 Task: Create a due date automation trigger when advanced on, on the tuesday after a card is due add dates without a complete due date at 11:00 AM.
Action: Mouse moved to (837, 262)
Screenshot: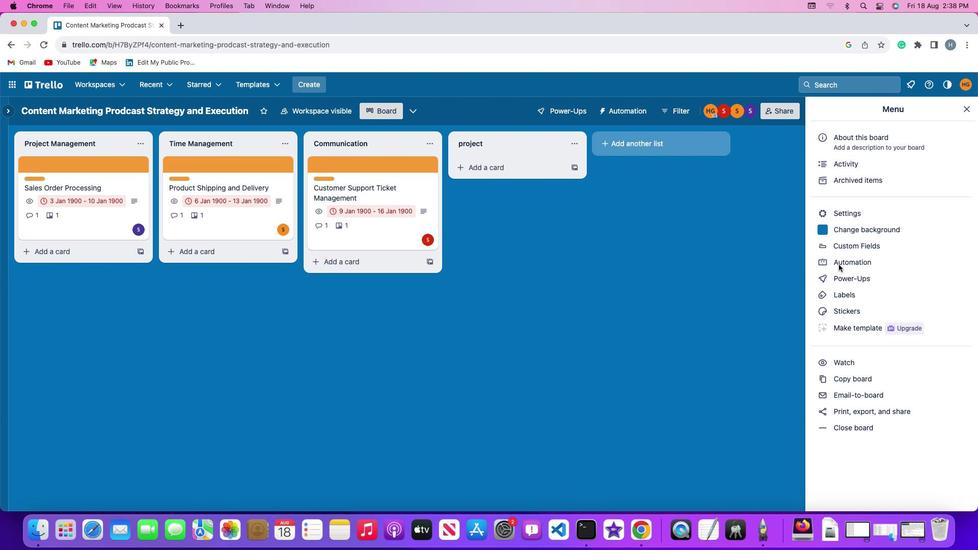
Action: Mouse pressed left at (837, 262)
Screenshot: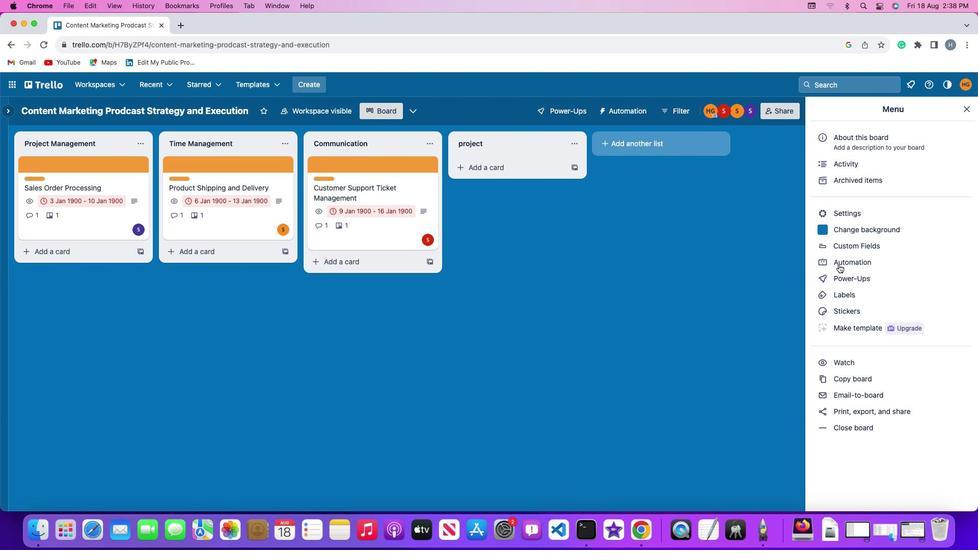 
Action: Mouse pressed left at (837, 262)
Screenshot: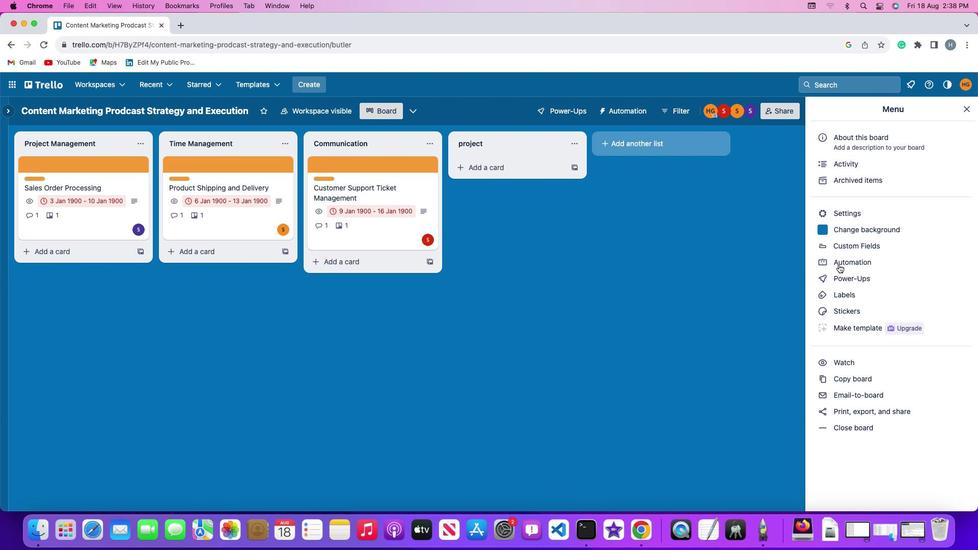 
Action: Mouse moved to (51, 239)
Screenshot: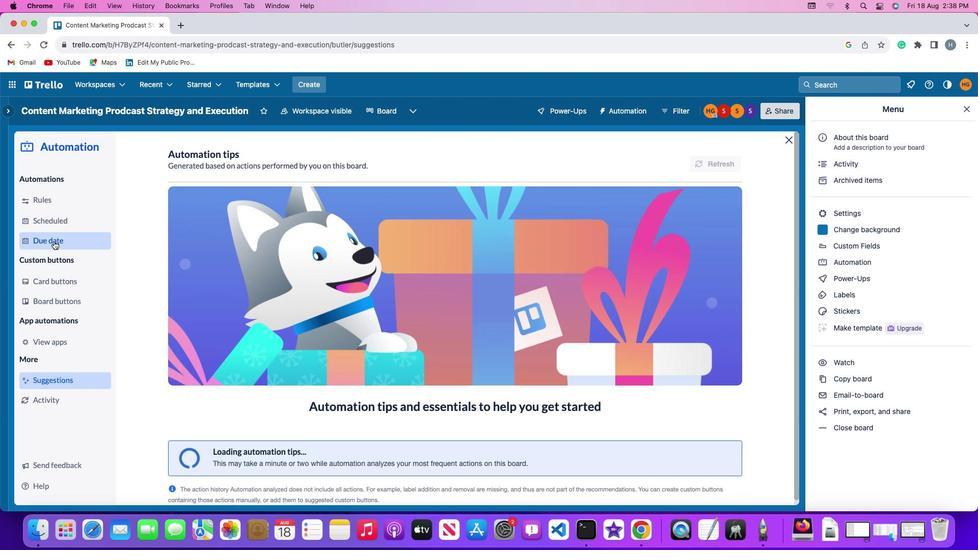 
Action: Mouse pressed left at (51, 239)
Screenshot: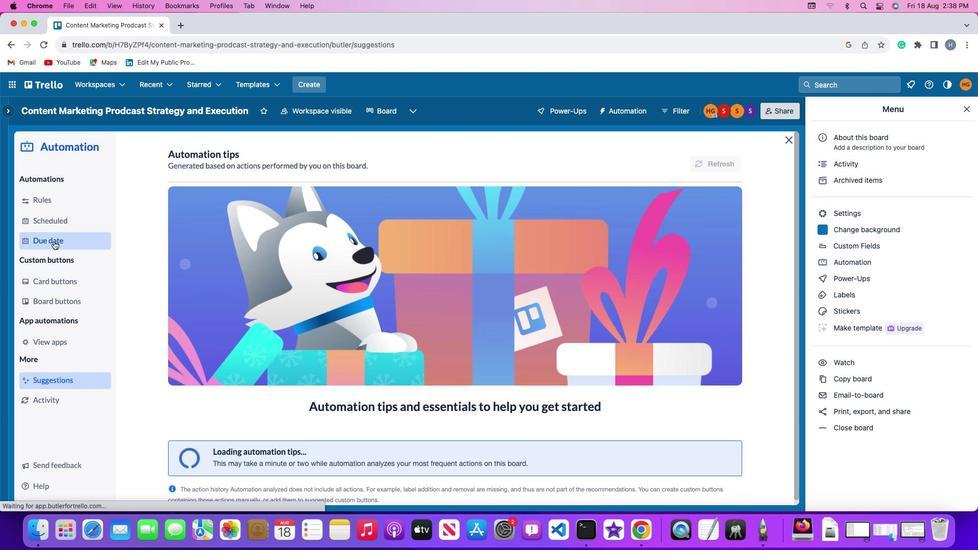 
Action: Mouse moved to (677, 156)
Screenshot: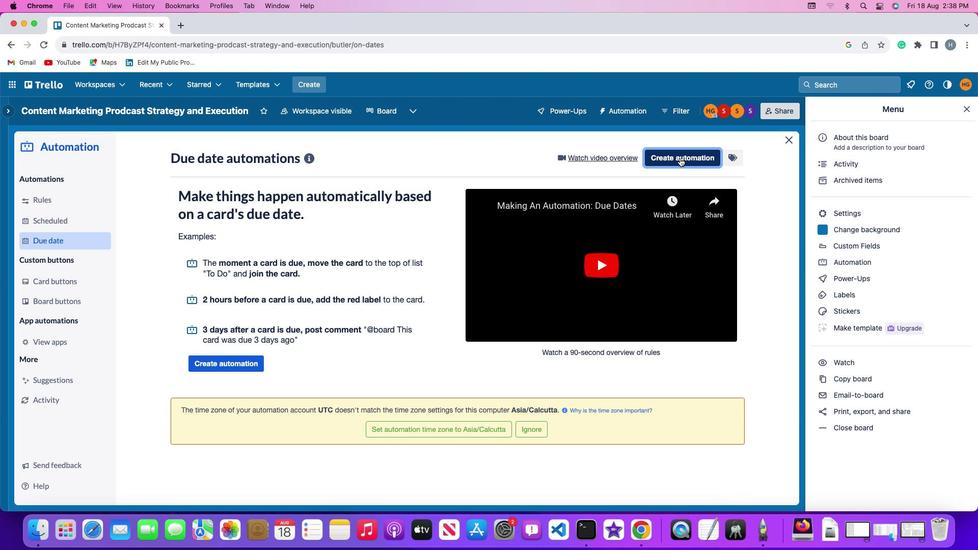 
Action: Mouse pressed left at (677, 156)
Screenshot: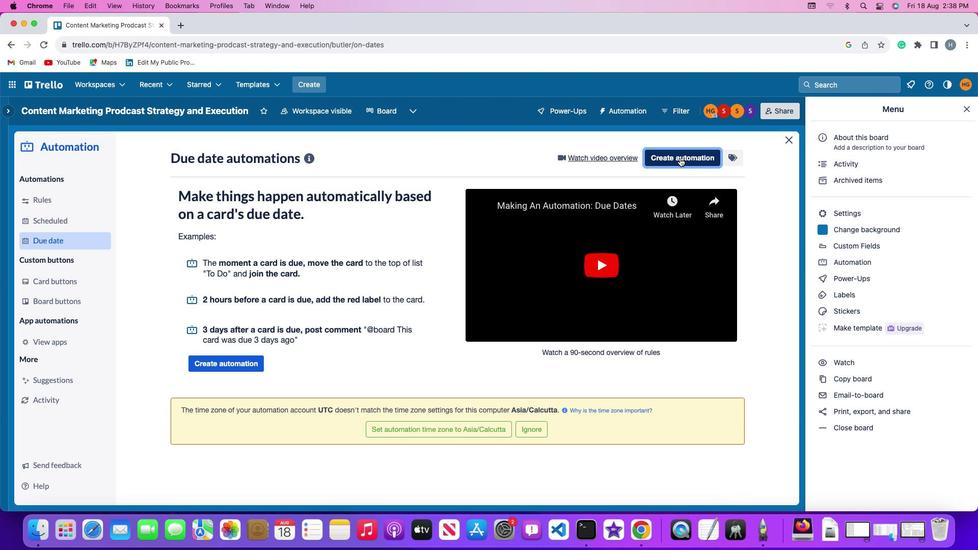 
Action: Mouse moved to (247, 250)
Screenshot: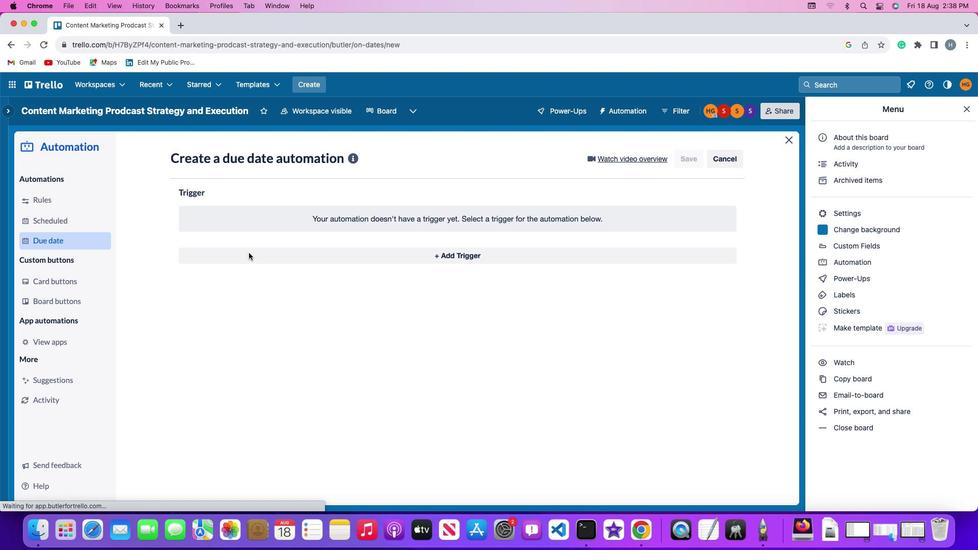 
Action: Mouse pressed left at (247, 250)
Screenshot: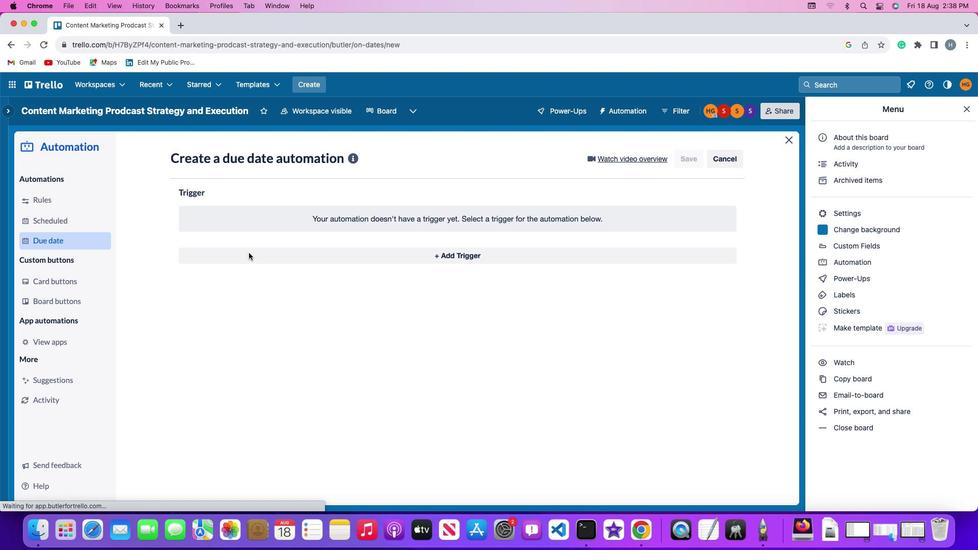 
Action: Mouse moved to (224, 447)
Screenshot: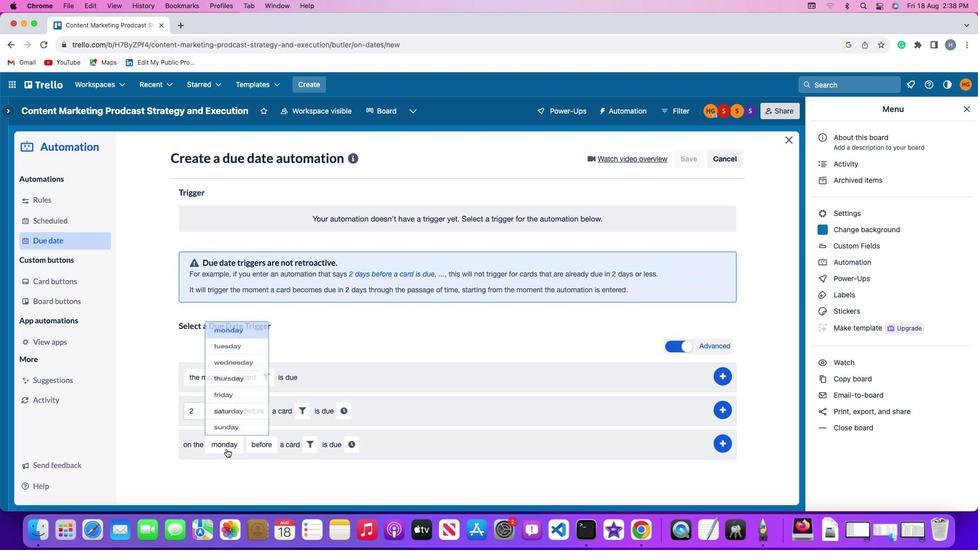 
Action: Mouse pressed left at (224, 447)
Screenshot: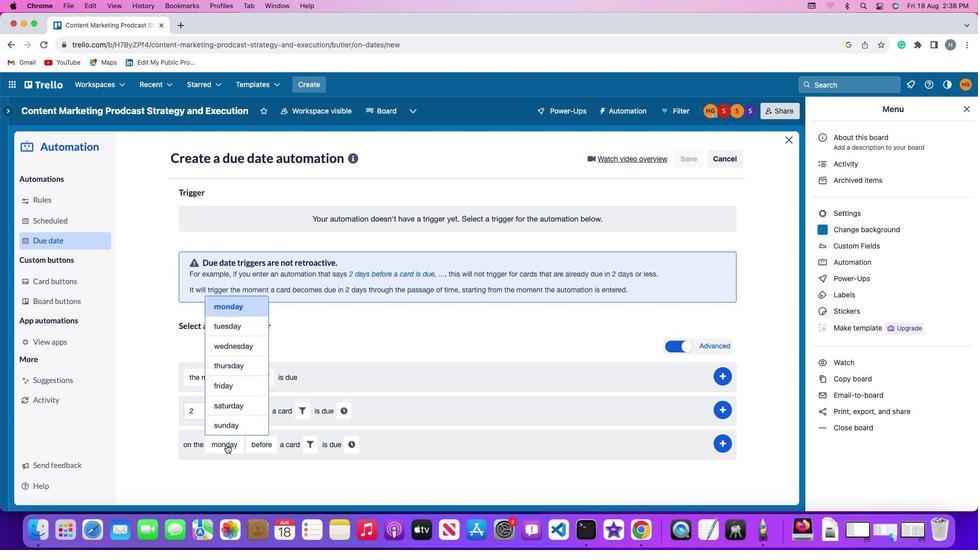 
Action: Mouse moved to (238, 328)
Screenshot: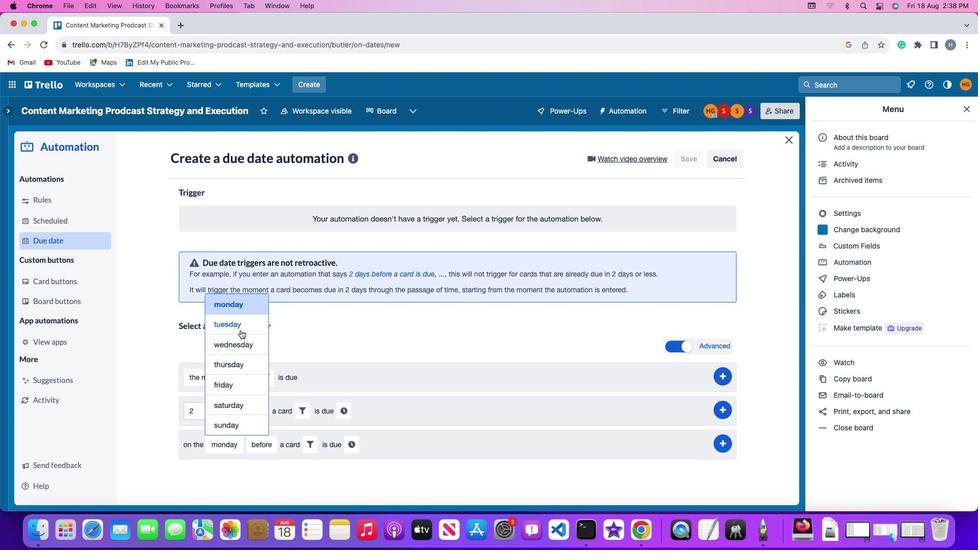 
Action: Mouse pressed left at (238, 328)
Screenshot: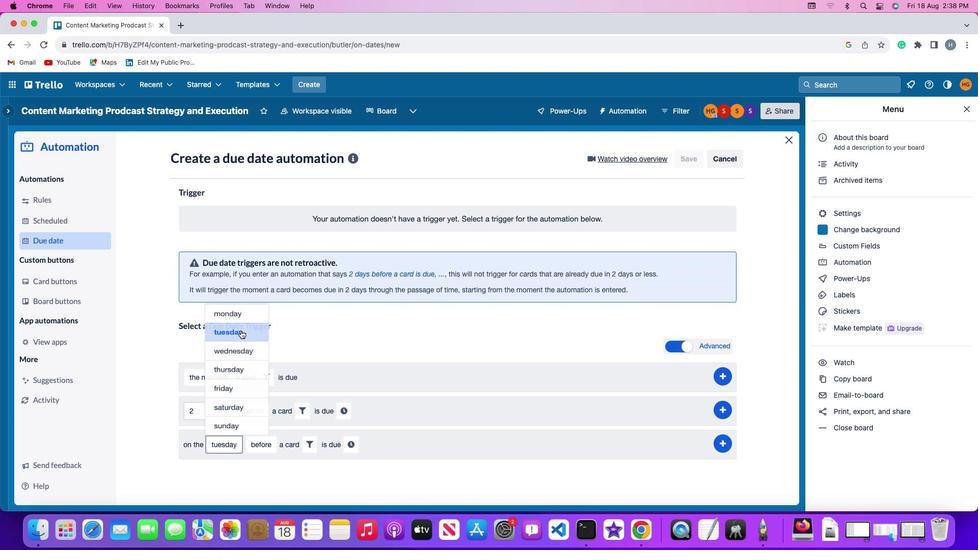 
Action: Mouse moved to (253, 439)
Screenshot: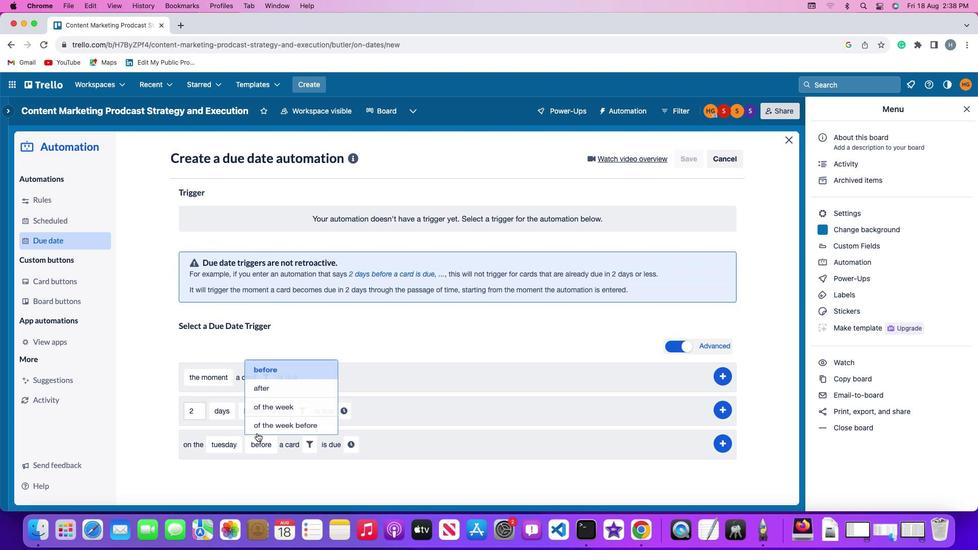 
Action: Mouse pressed left at (253, 439)
Screenshot: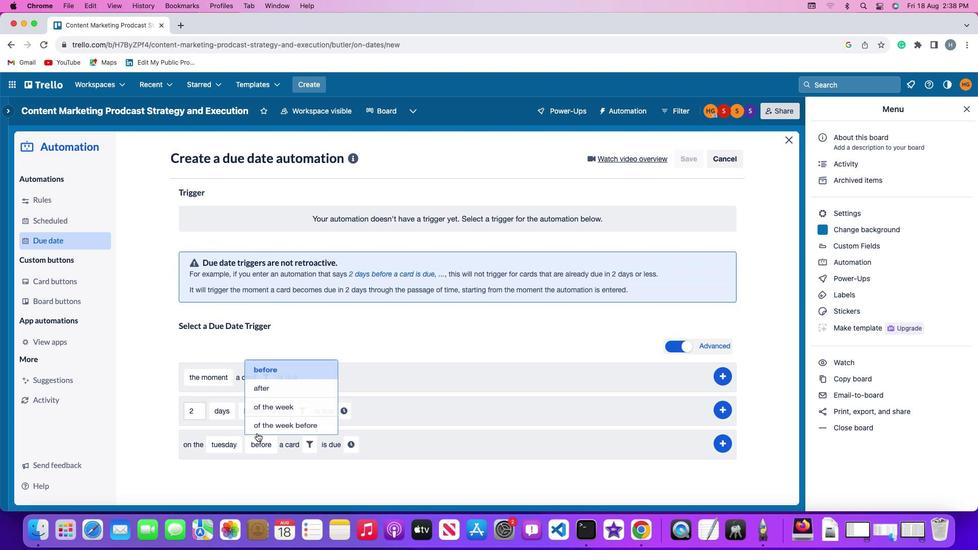 
Action: Mouse moved to (266, 382)
Screenshot: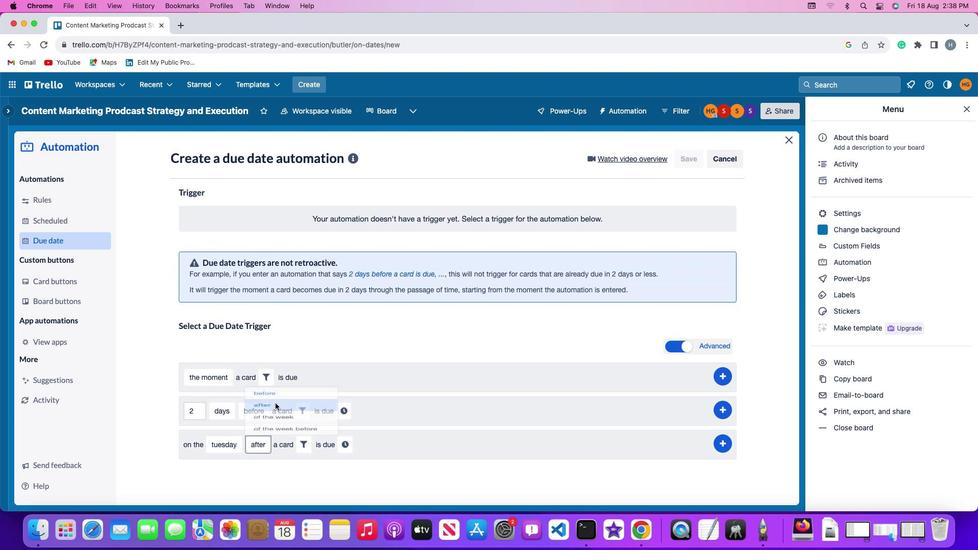 
Action: Mouse pressed left at (266, 382)
Screenshot: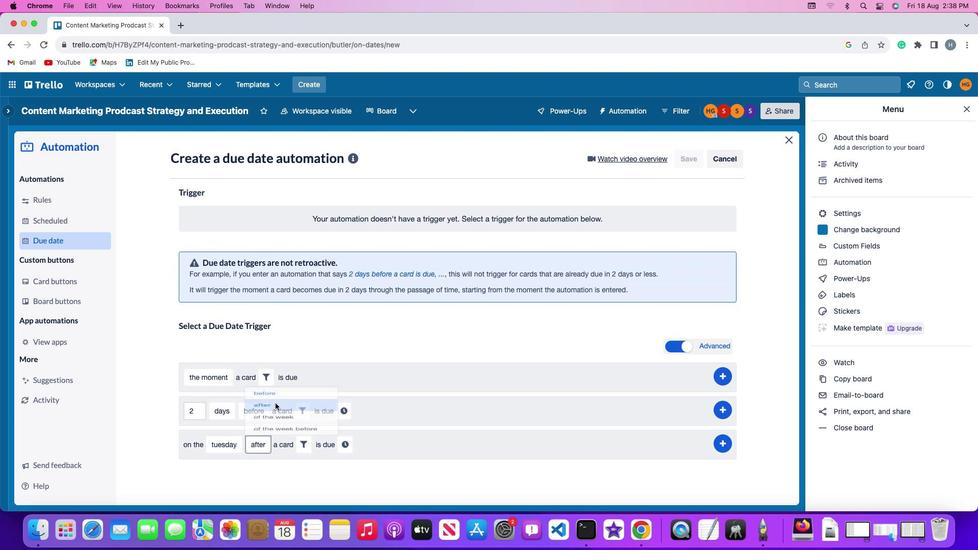 
Action: Mouse moved to (301, 442)
Screenshot: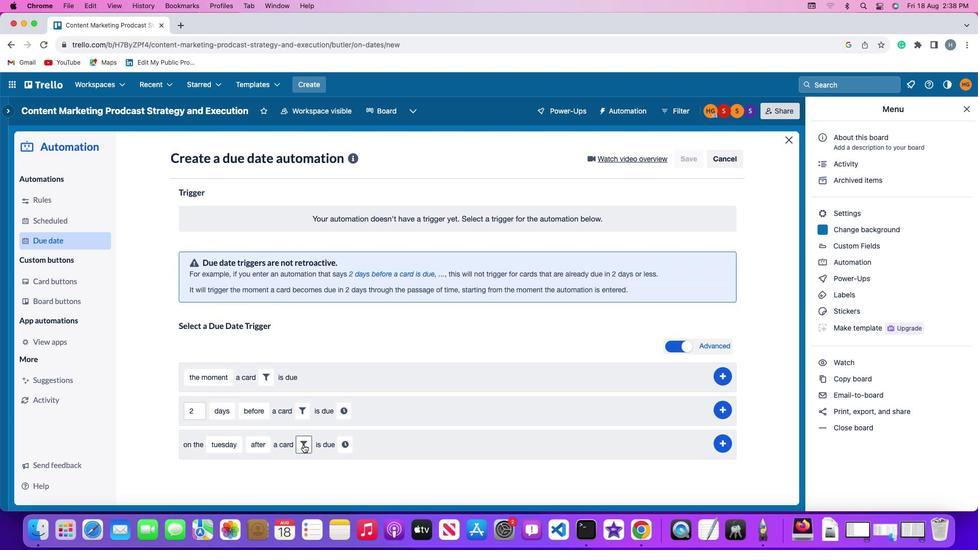 
Action: Mouse pressed left at (301, 442)
Screenshot: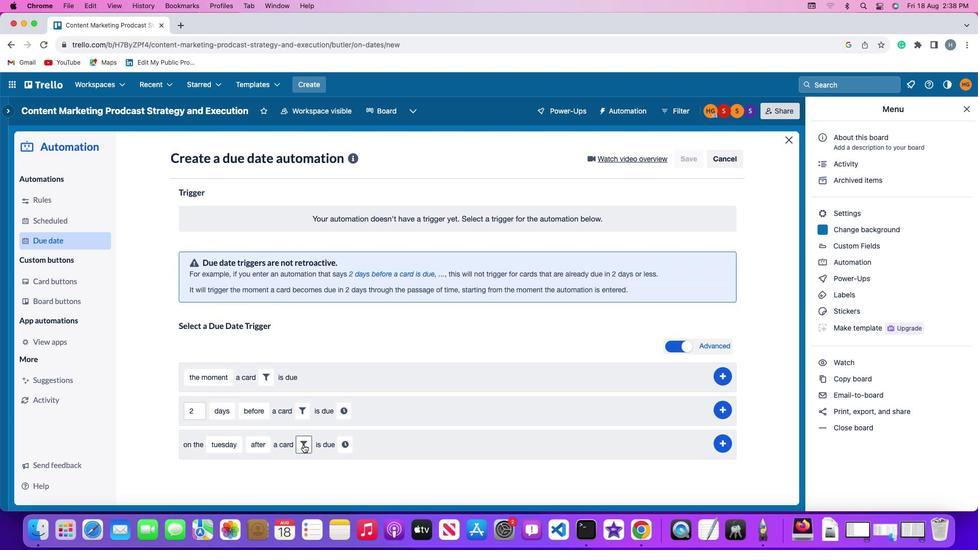 
Action: Mouse moved to (355, 478)
Screenshot: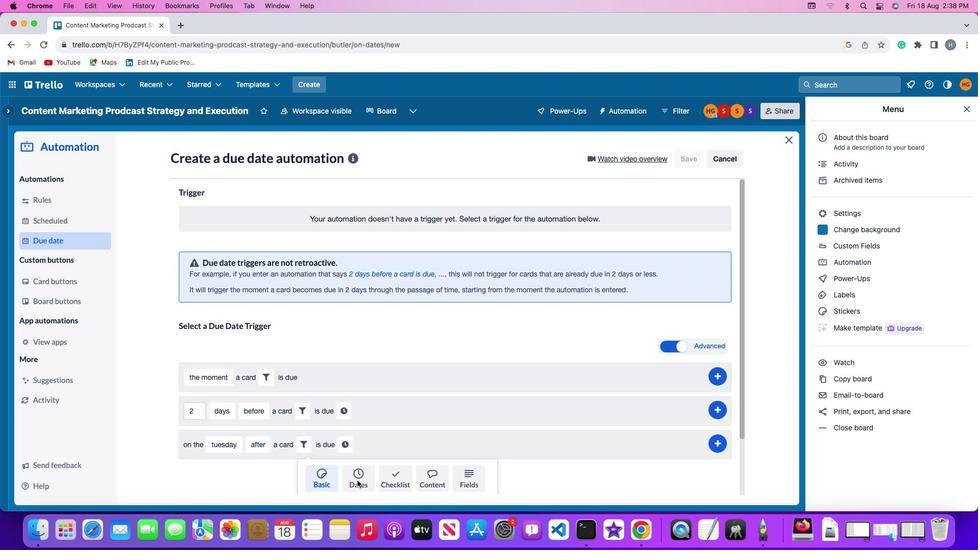 
Action: Mouse pressed left at (355, 478)
Screenshot: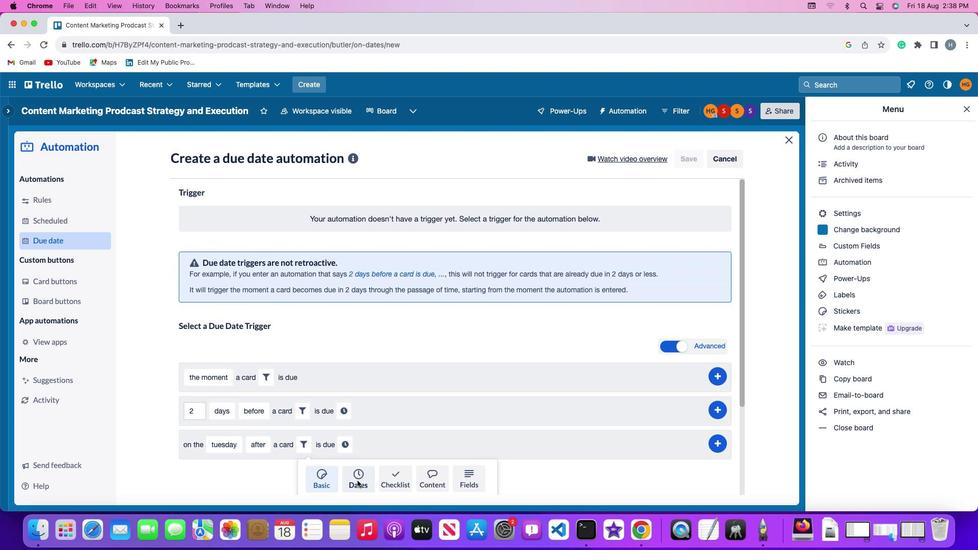 
Action: Mouse moved to (265, 474)
Screenshot: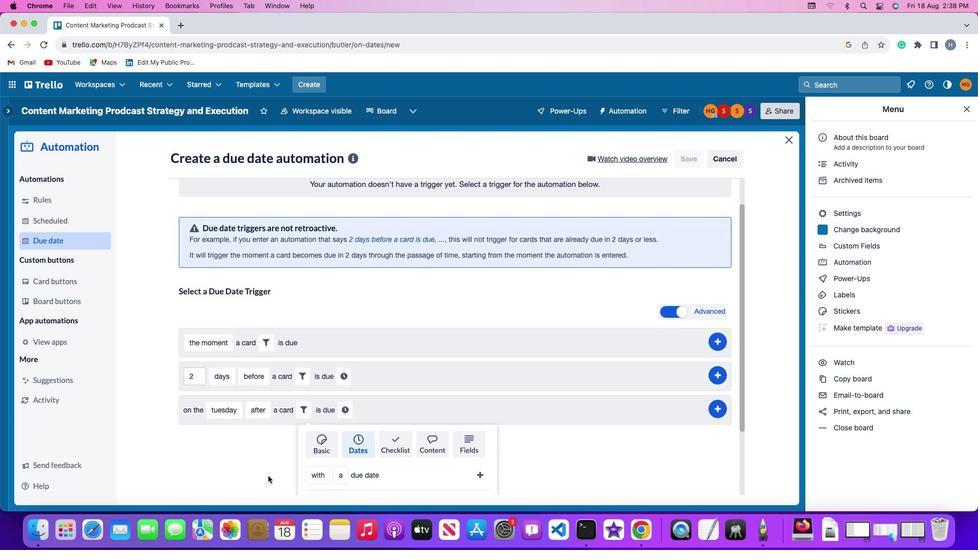 
Action: Mouse scrolled (265, 474) with delta (-1, -2)
Screenshot: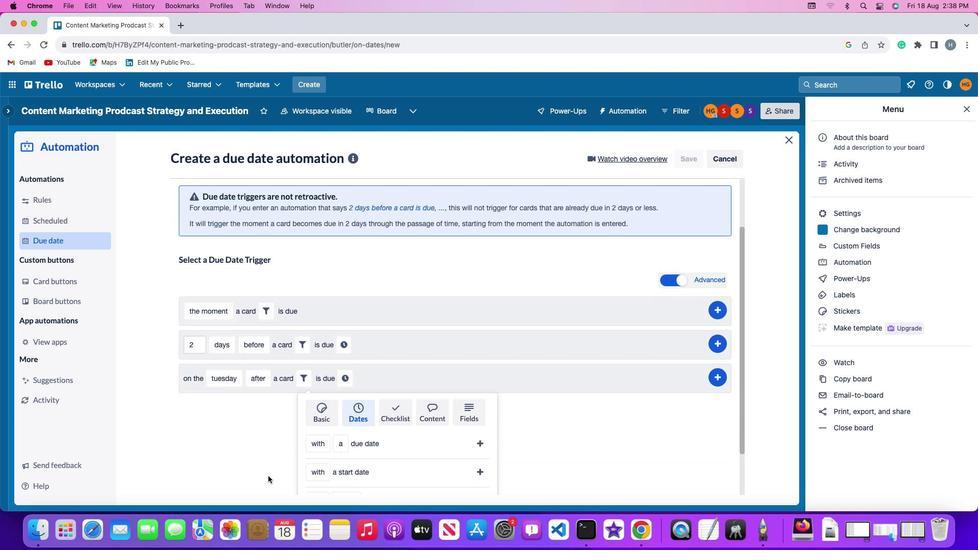 
Action: Mouse scrolled (265, 474) with delta (-1, -2)
Screenshot: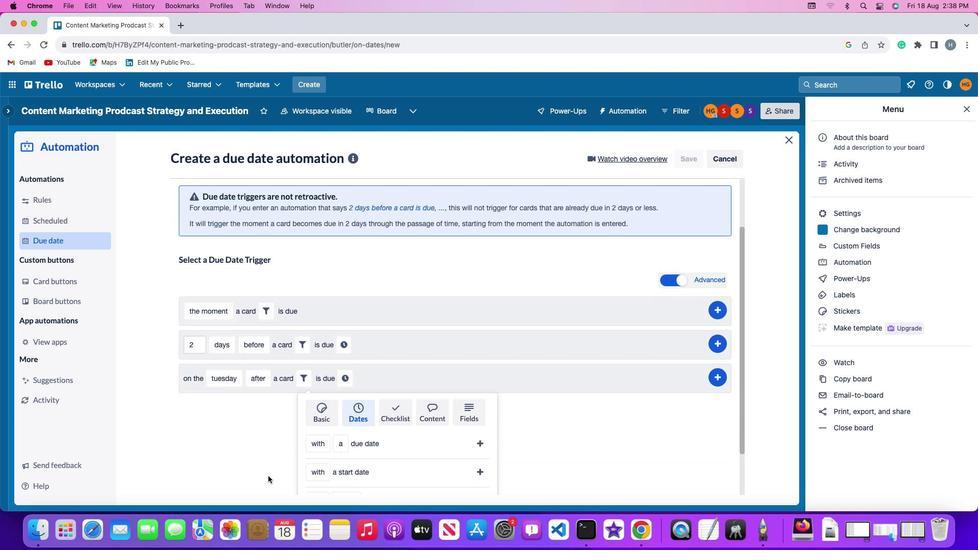 
Action: Mouse scrolled (265, 474) with delta (-1, -3)
Screenshot: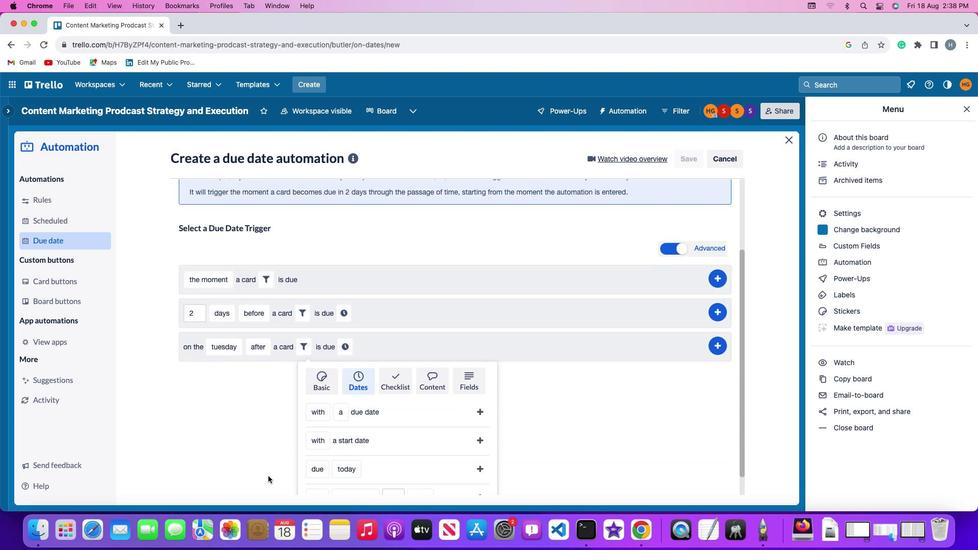 
Action: Mouse scrolled (265, 474) with delta (-1, -4)
Screenshot: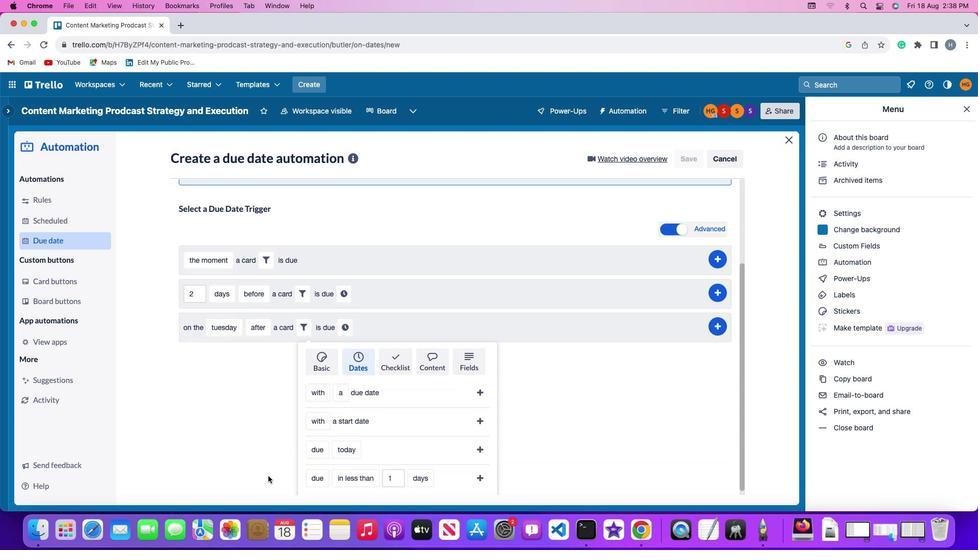 
Action: Mouse moved to (315, 390)
Screenshot: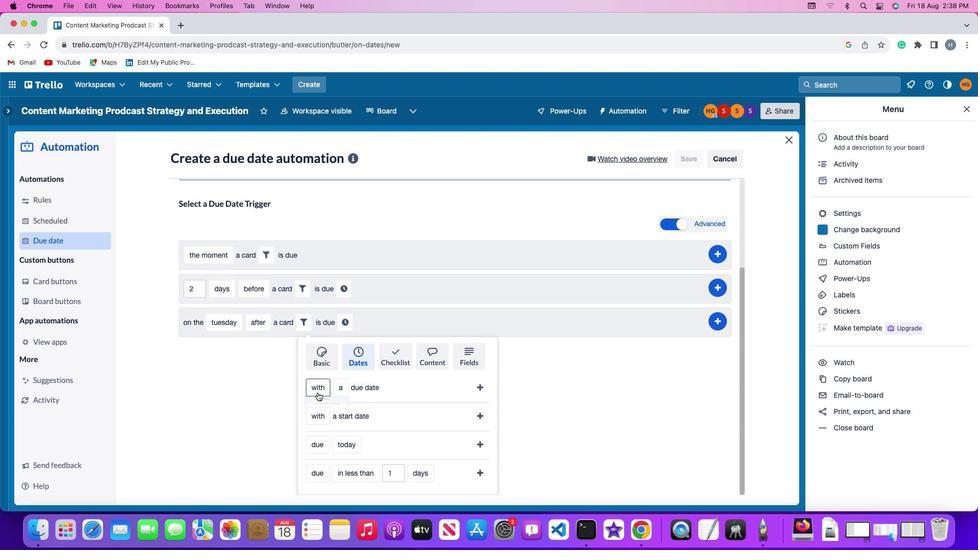 
Action: Mouse pressed left at (315, 390)
Screenshot: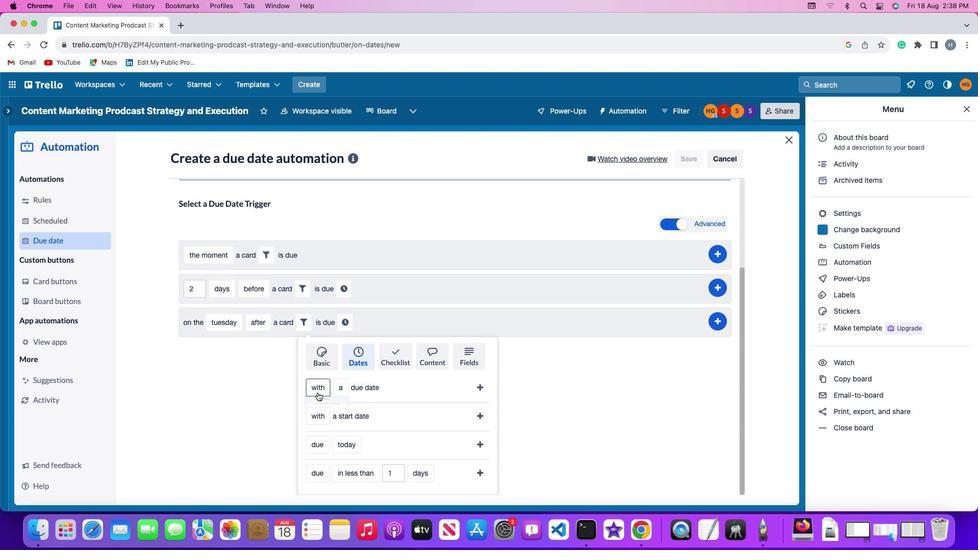 
Action: Mouse moved to (317, 424)
Screenshot: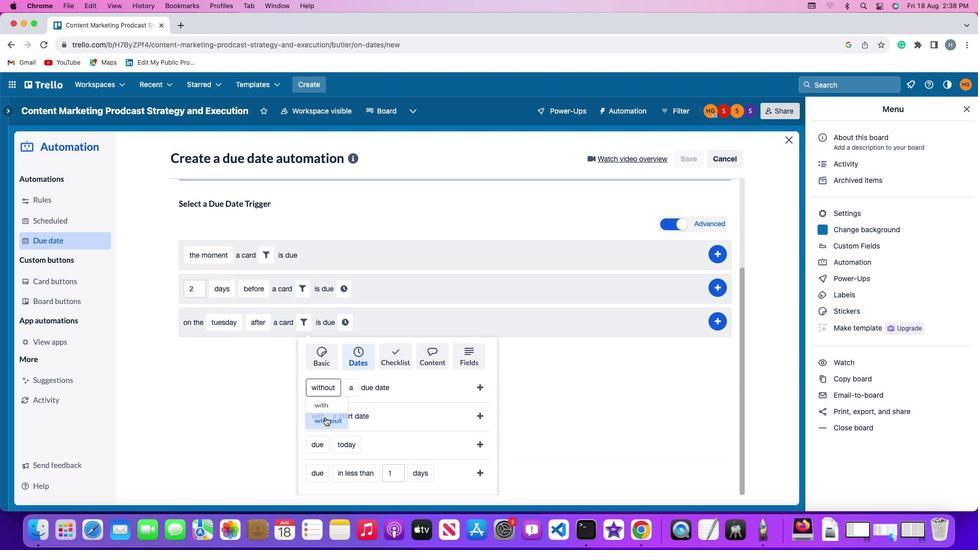 
Action: Mouse pressed left at (317, 424)
Screenshot: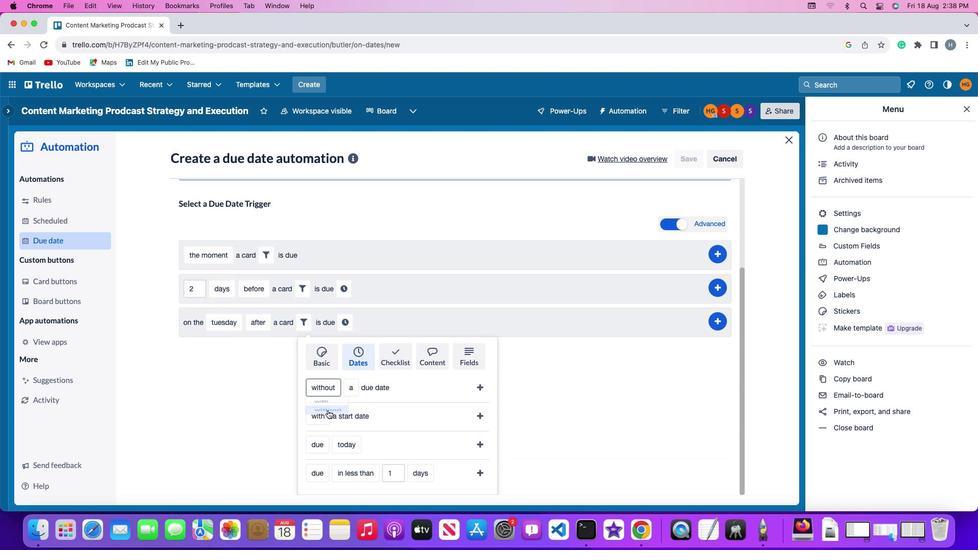 
Action: Mouse moved to (342, 389)
Screenshot: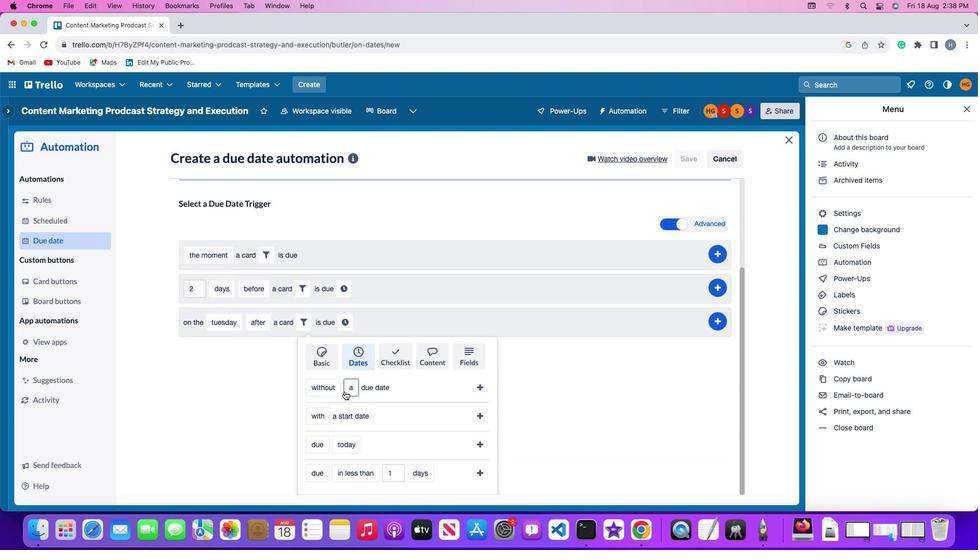 
Action: Mouse pressed left at (342, 389)
Screenshot: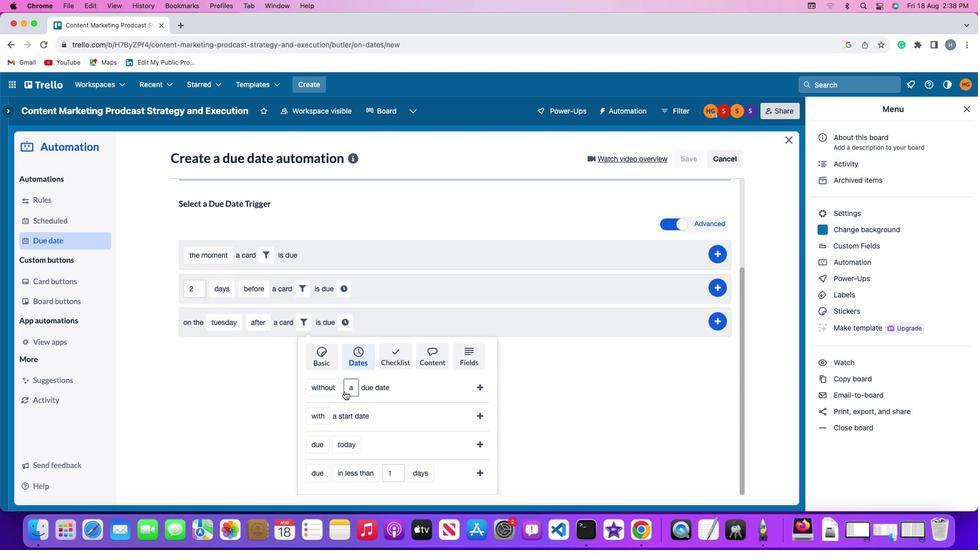
Action: Mouse moved to (362, 421)
Screenshot: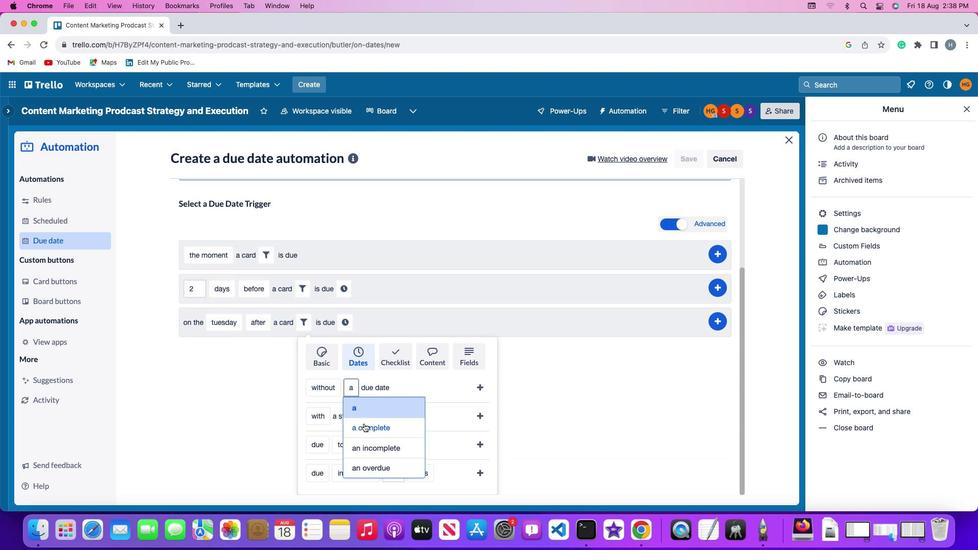 
Action: Mouse pressed left at (362, 421)
Screenshot: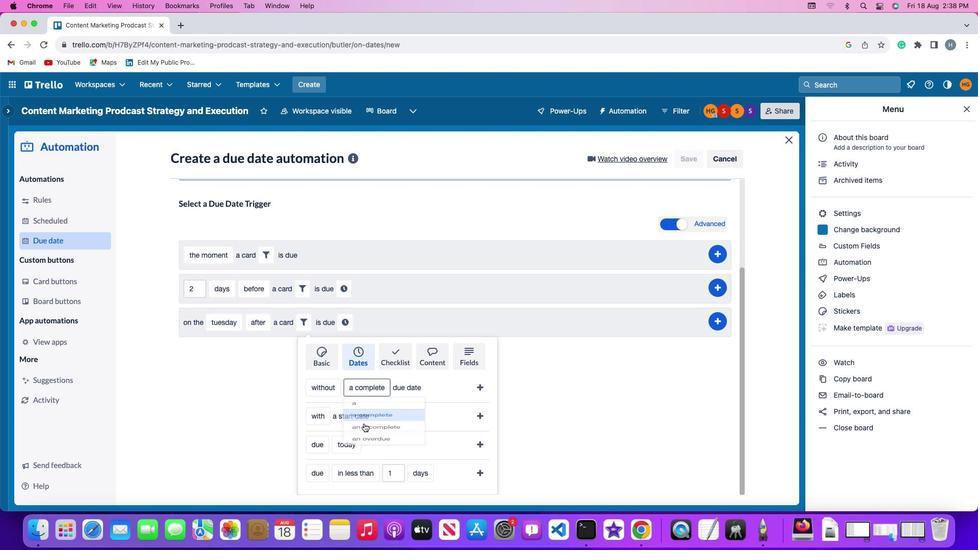 
Action: Mouse moved to (473, 384)
Screenshot: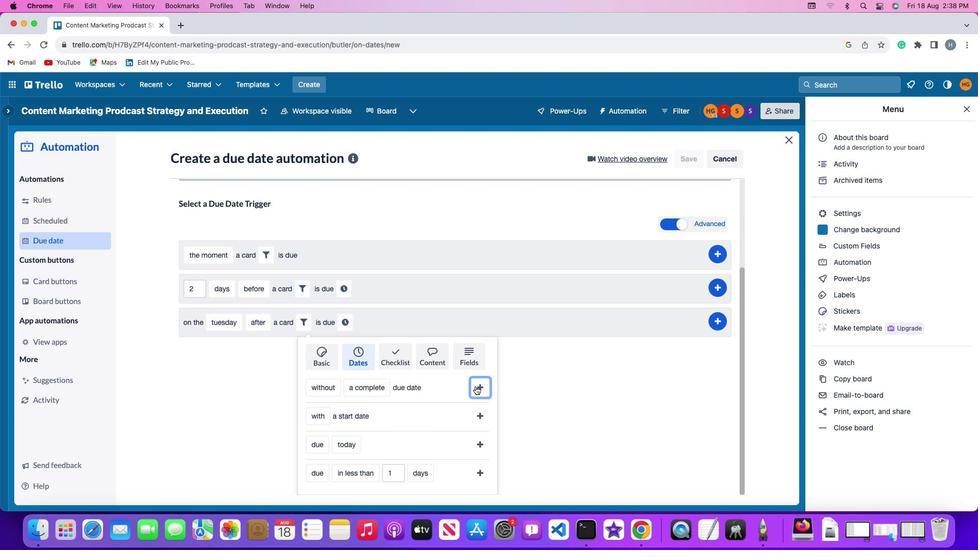 
Action: Mouse pressed left at (473, 384)
Screenshot: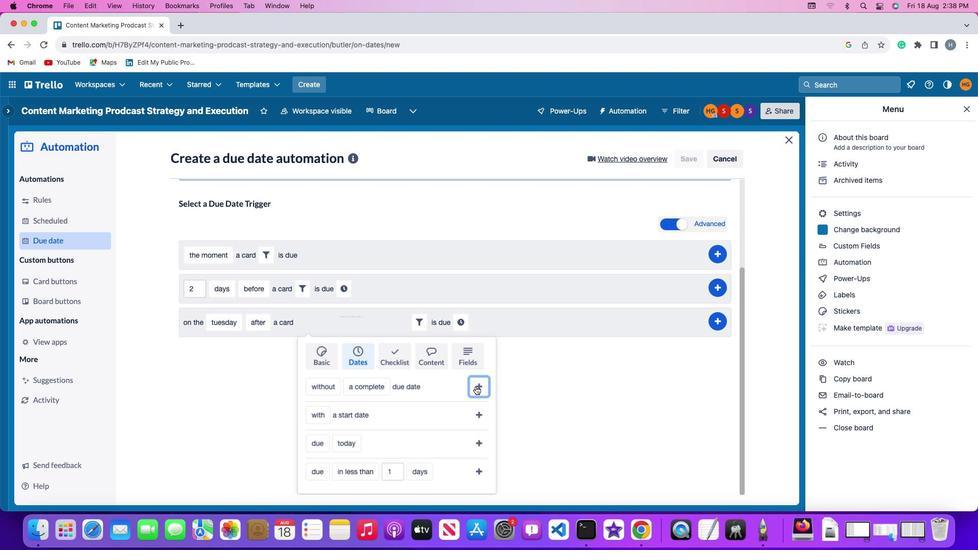 
Action: Mouse moved to (459, 449)
Screenshot: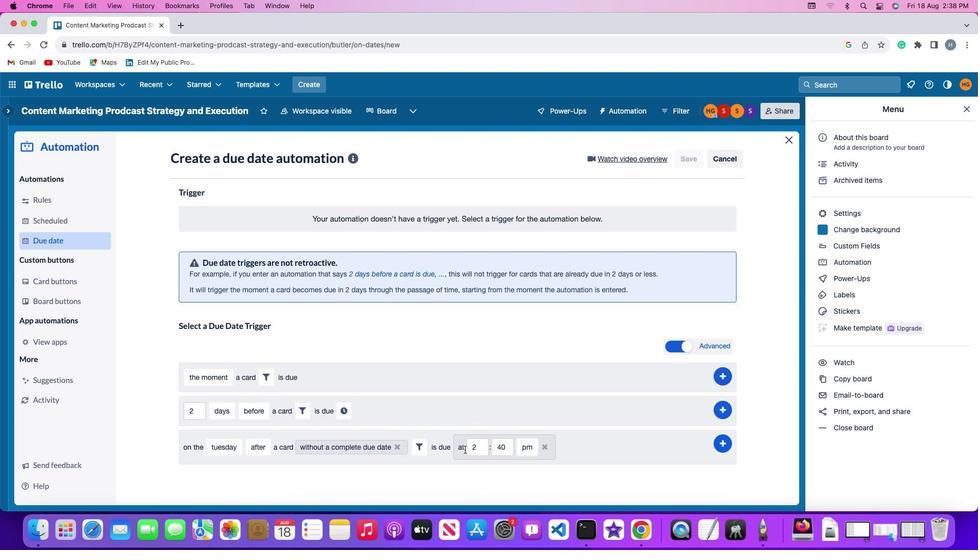 
Action: Mouse pressed left at (459, 449)
Screenshot: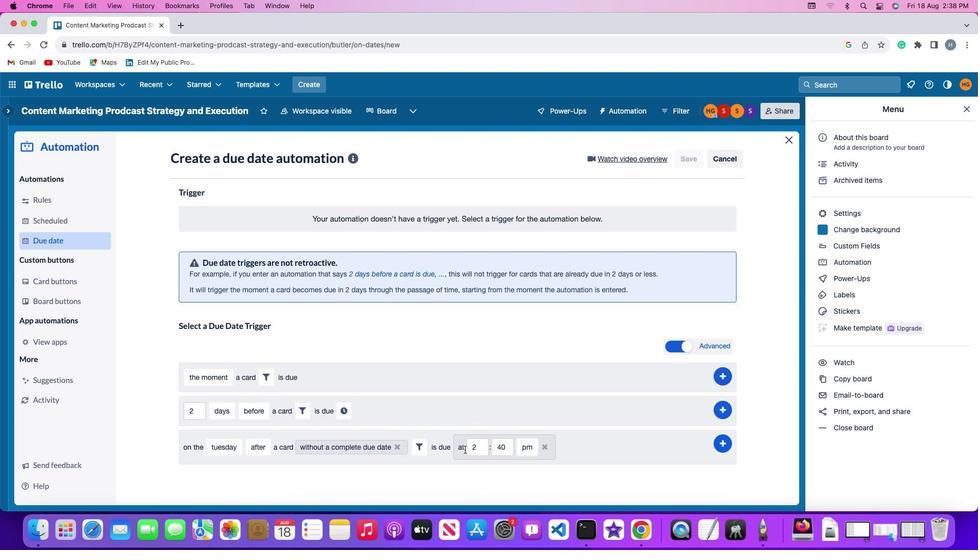 
Action: Mouse moved to (476, 443)
Screenshot: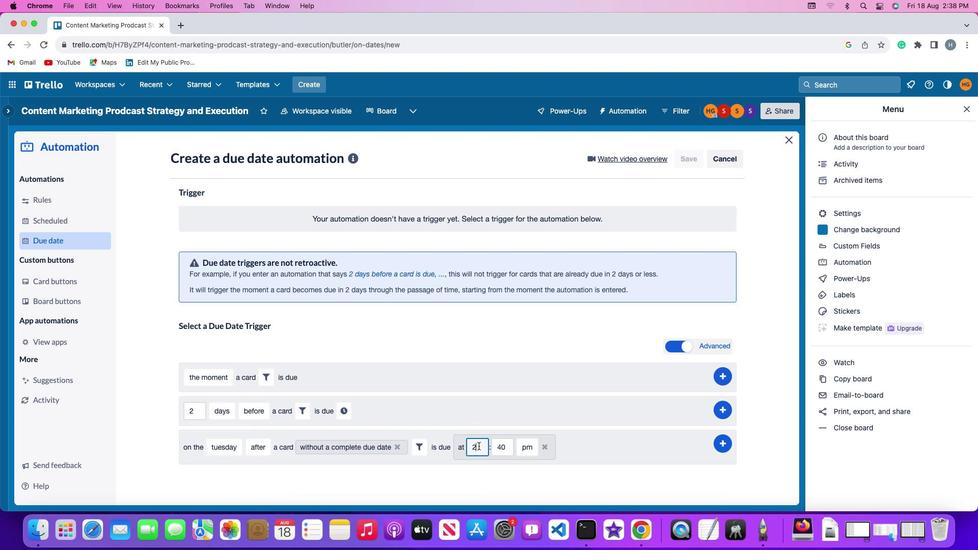
Action: Mouse pressed left at (476, 443)
Screenshot: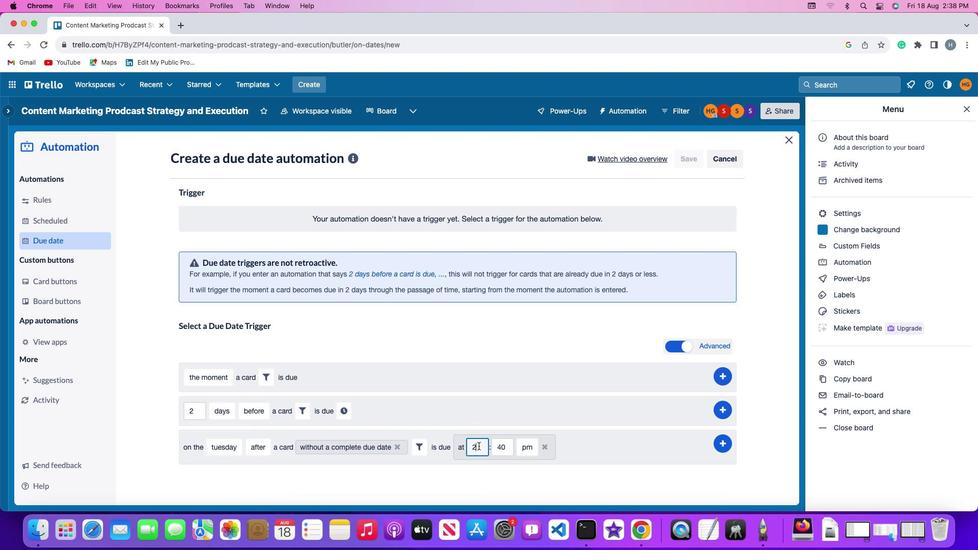 
Action: Mouse moved to (476, 445)
Screenshot: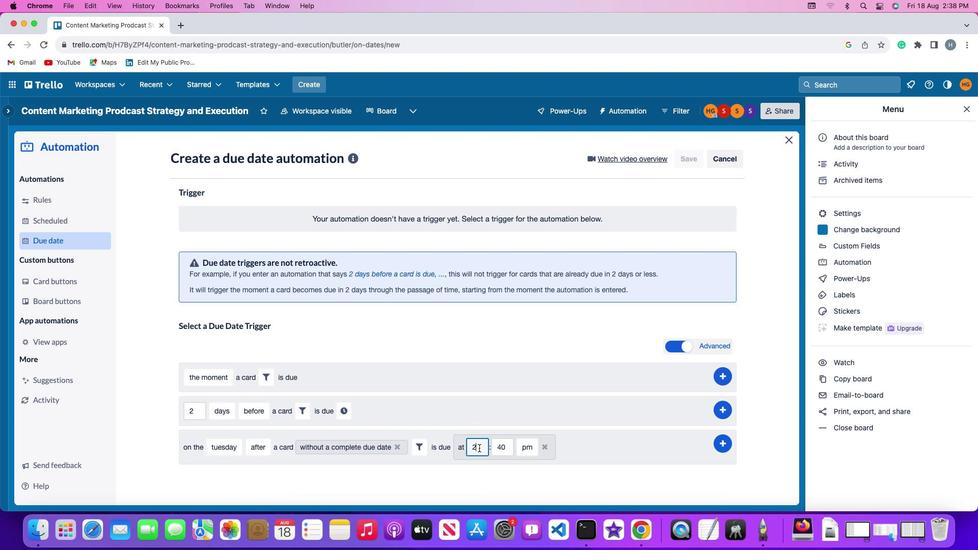
Action: Key pressed Key.backspace
Screenshot: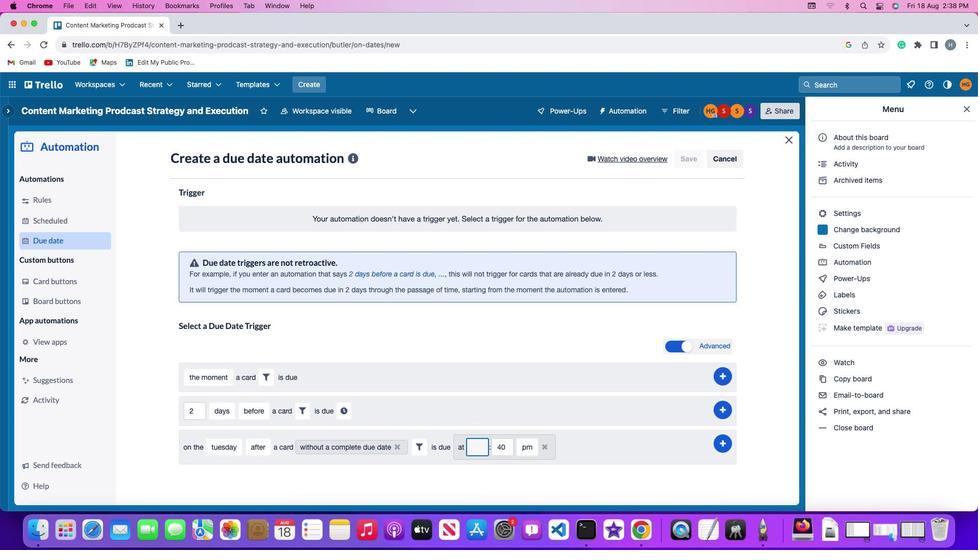 
Action: Mouse moved to (477, 445)
Screenshot: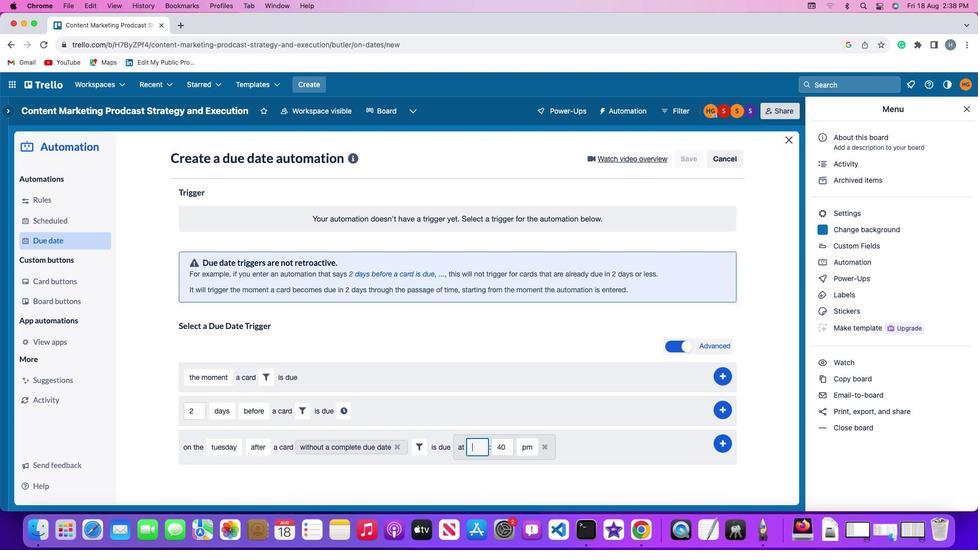
Action: Key pressed '1''1'
Screenshot: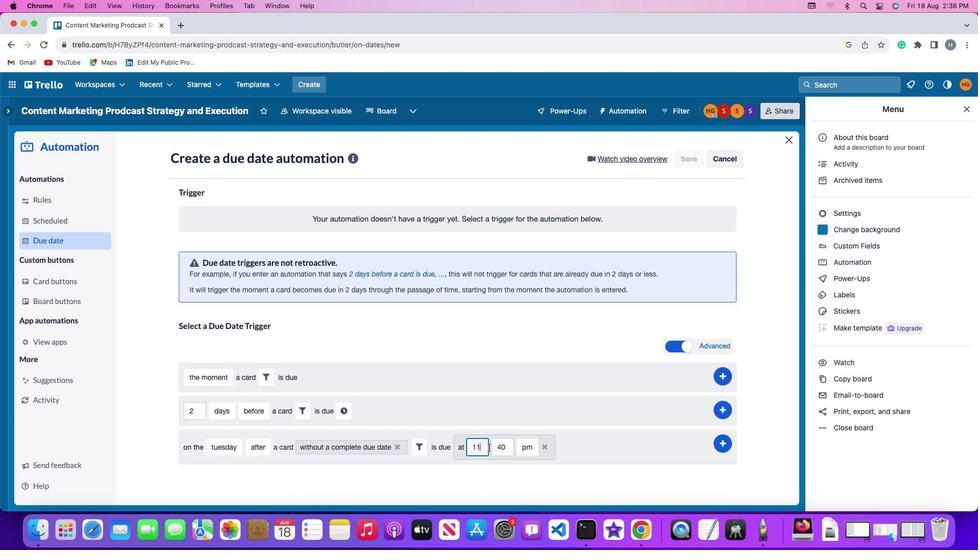 
Action: Mouse moved to (507, 444)
Screenshot: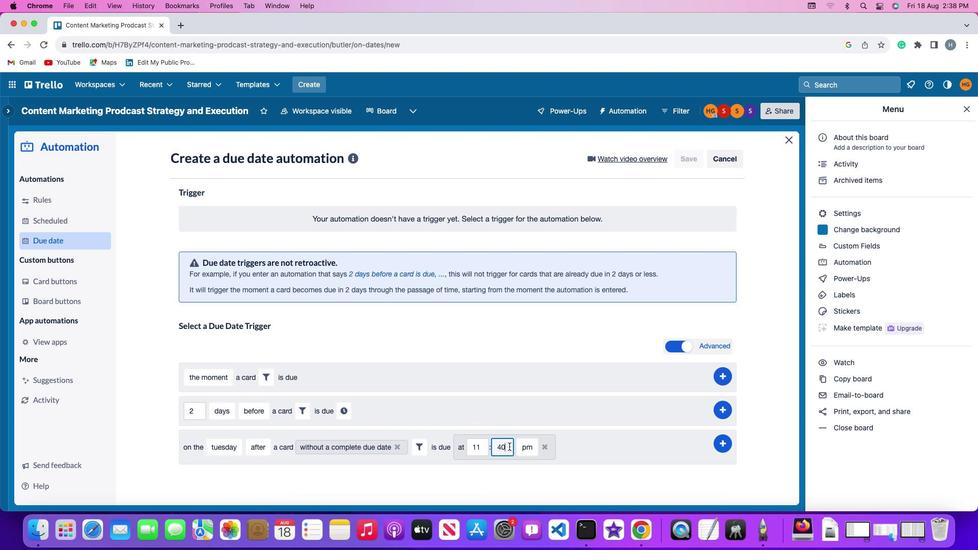 
Action: Mouse pressed left at (507, 444)
Screenshot: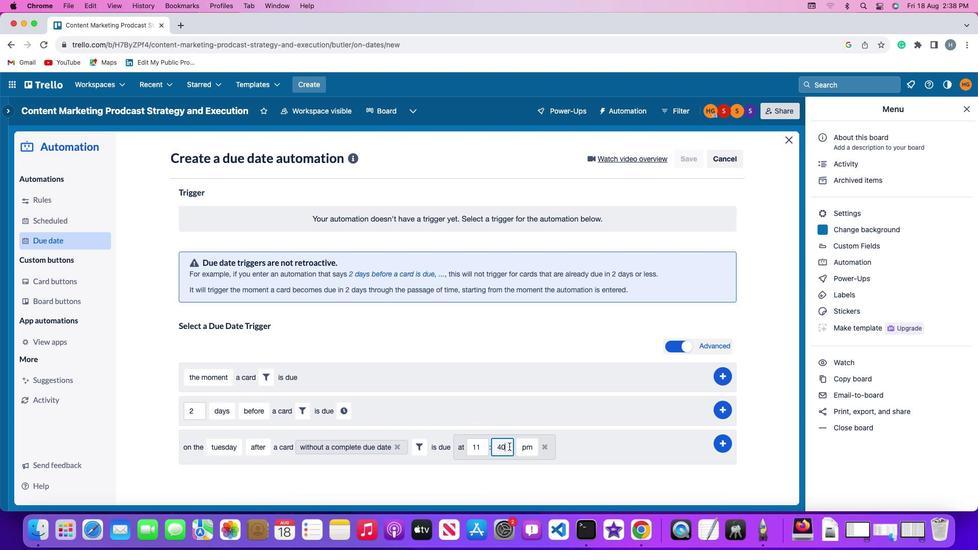 
Action: Key pressed Key.backspaceKey.backspace
Screenshot: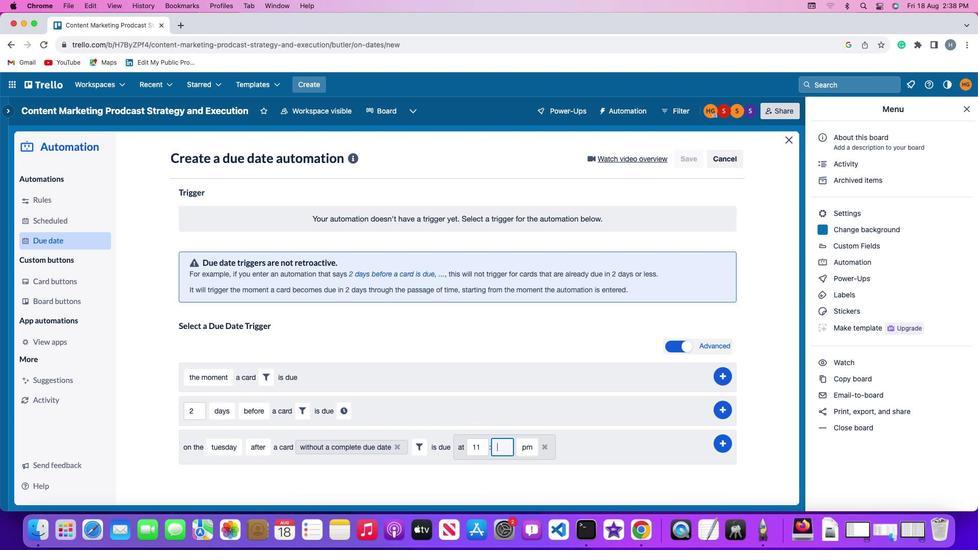 
Action: Mouse moved to (507, 444)
Screenshot: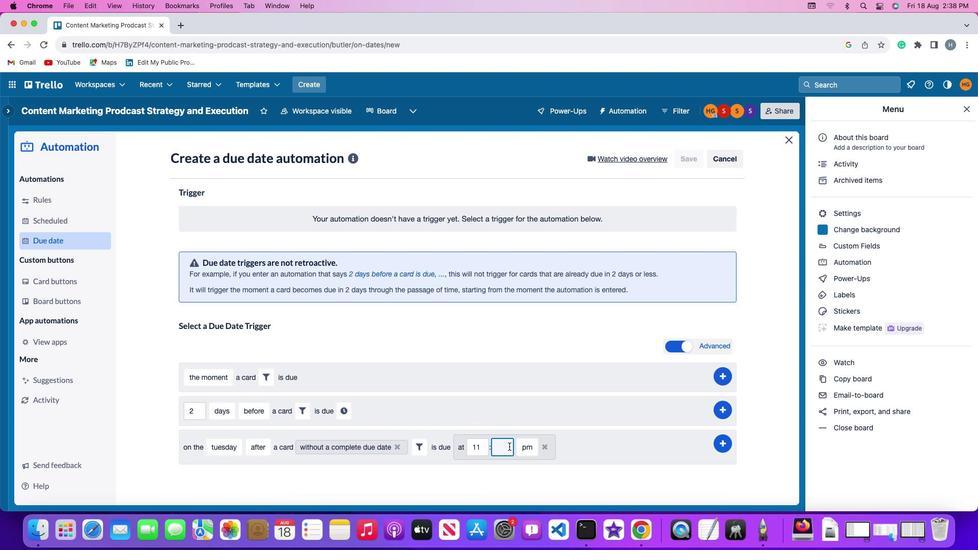 
Action: Key pressed '0''0'
Screenshot: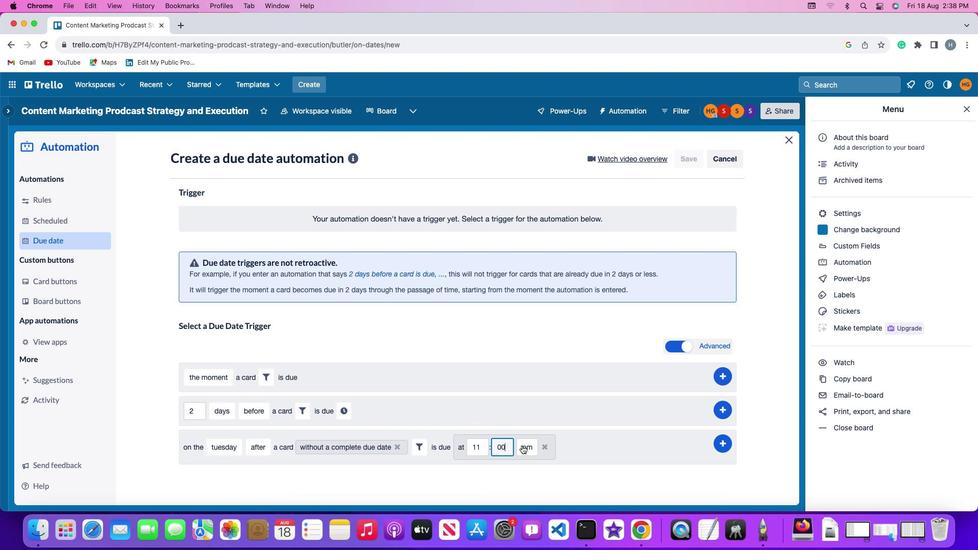 
Action: Mouse moved to (520, 443)
Screenshot: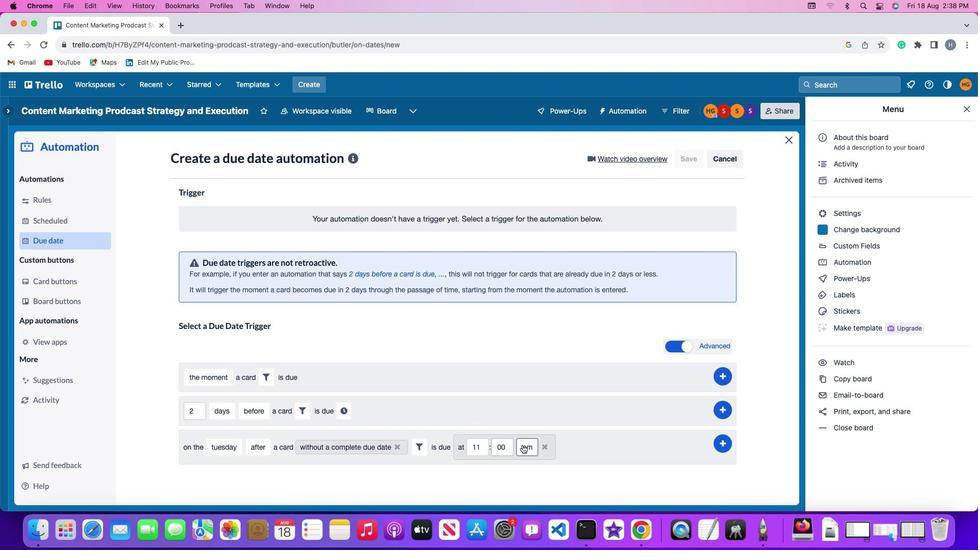
Action: Mouse pressed left at (520, 443)
Screenshot: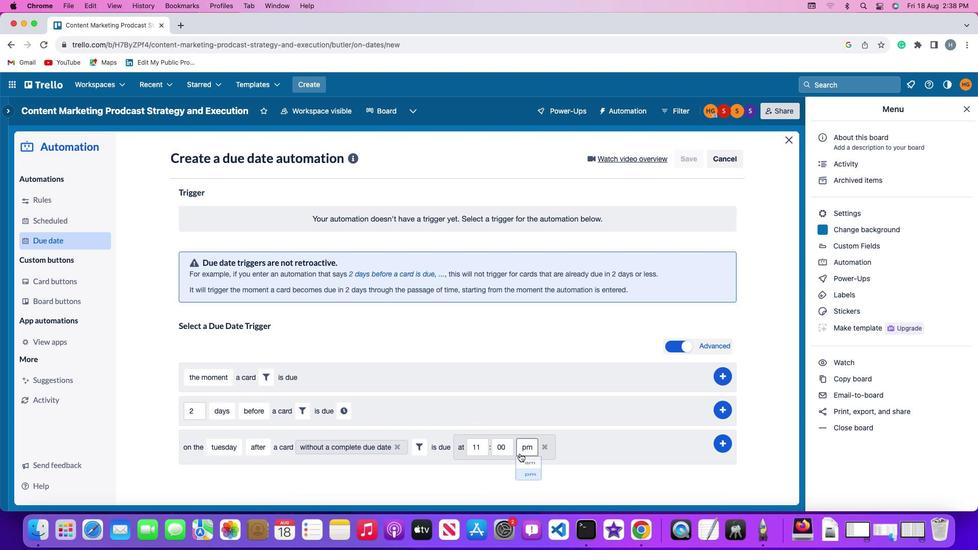 
Action: Mouse moved to (515, 461)
Screenshot: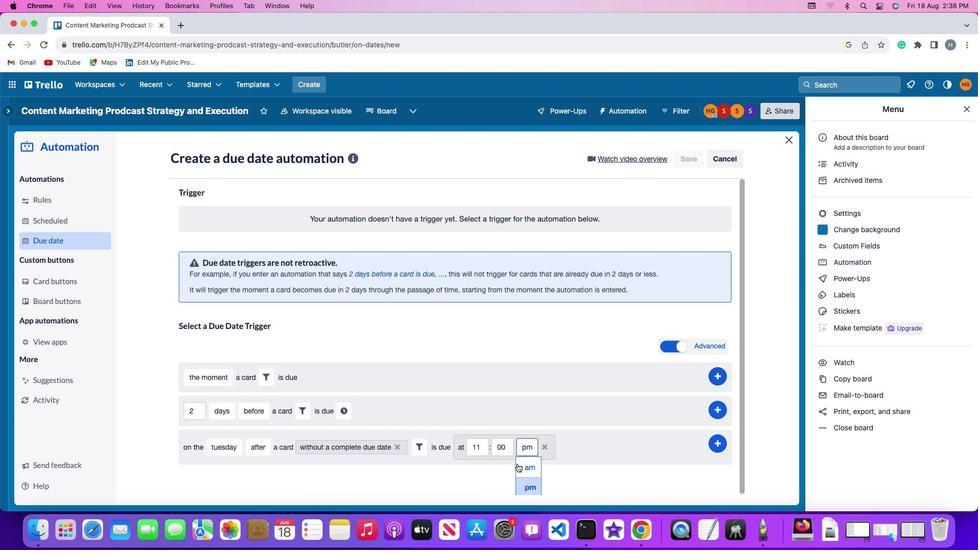 
Action: Mouse pressed left at (515, 461)
Screenshot: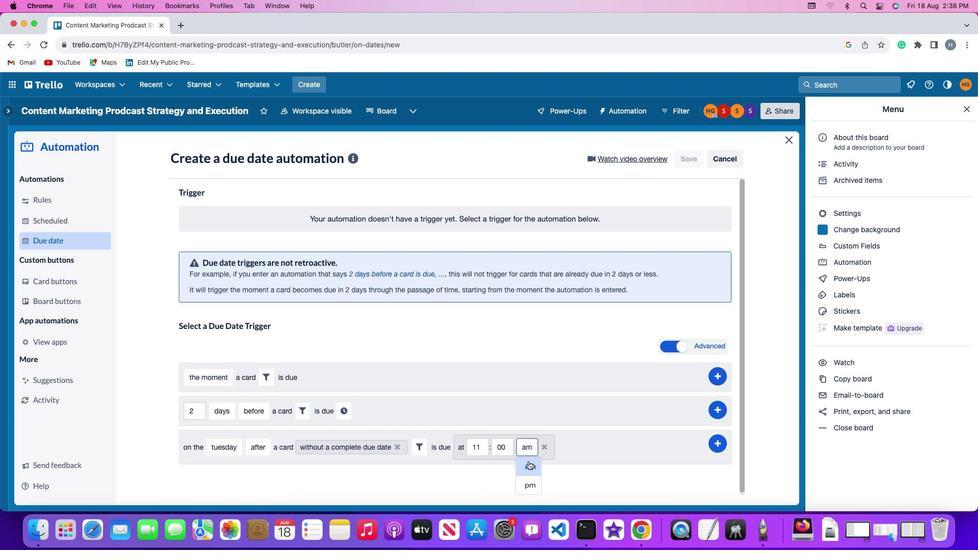 
Action: Mouse moved to (717, 442)
Screenshot: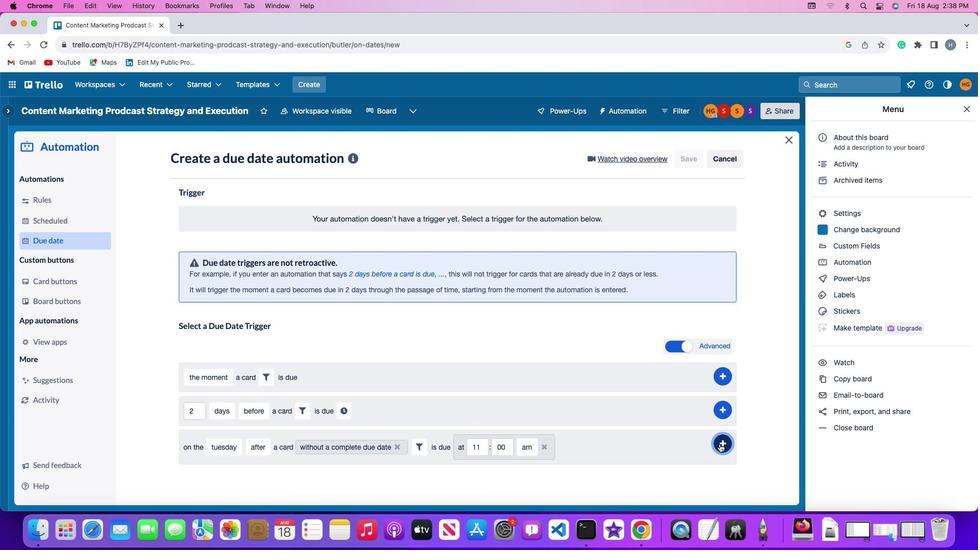 
Action: Mouse pressed left at (717, 442)
Screenshot: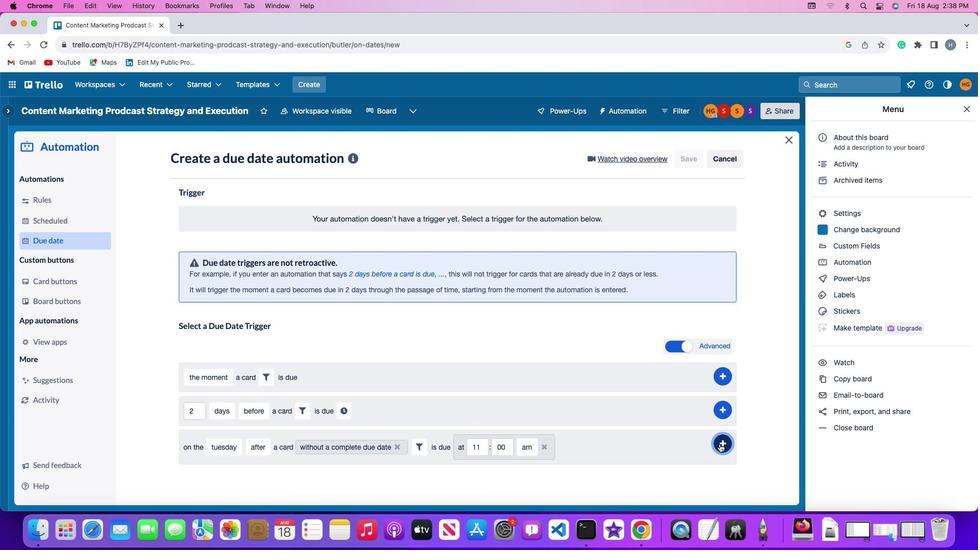 
Action: Mouse moved to (766, 372)
Screenshot: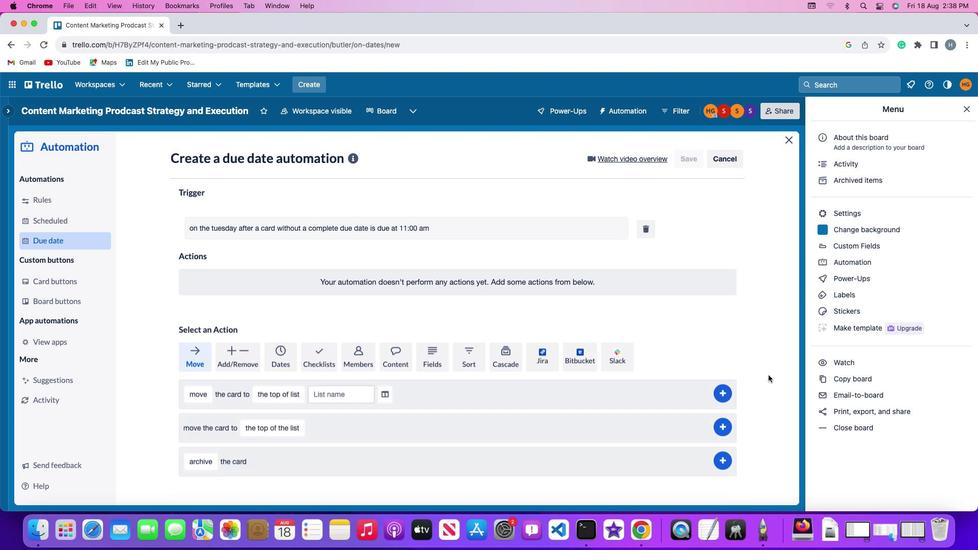 
